 Task: Move the task Add support for real-time multiplayer gaming to the section To-Do in the project Wizardry and sort the tasks in the project by Assignee in Ascending order.
Action: Mouse moved to (70, 334)
Screenshot: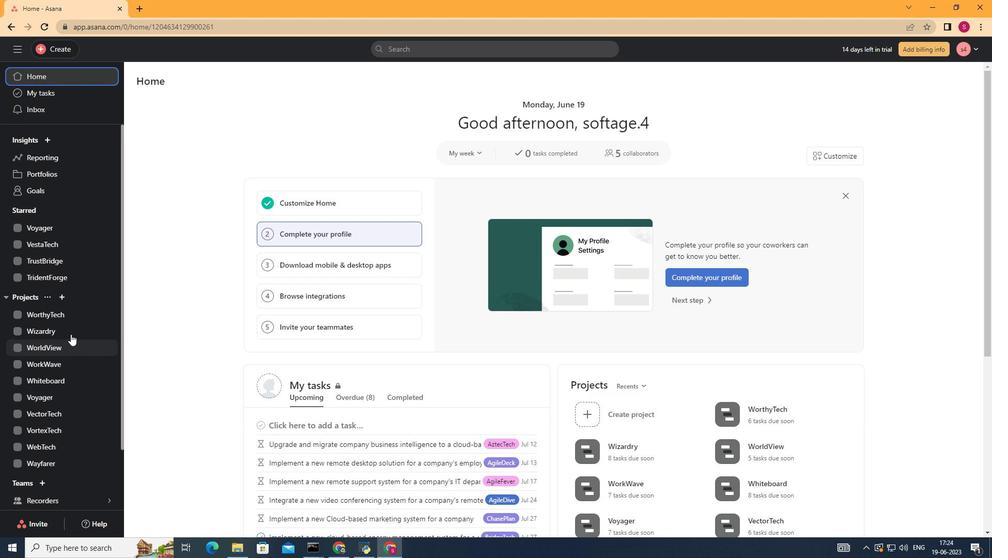 
Action: Mouse pressed left at (70, 334)
Screenshot: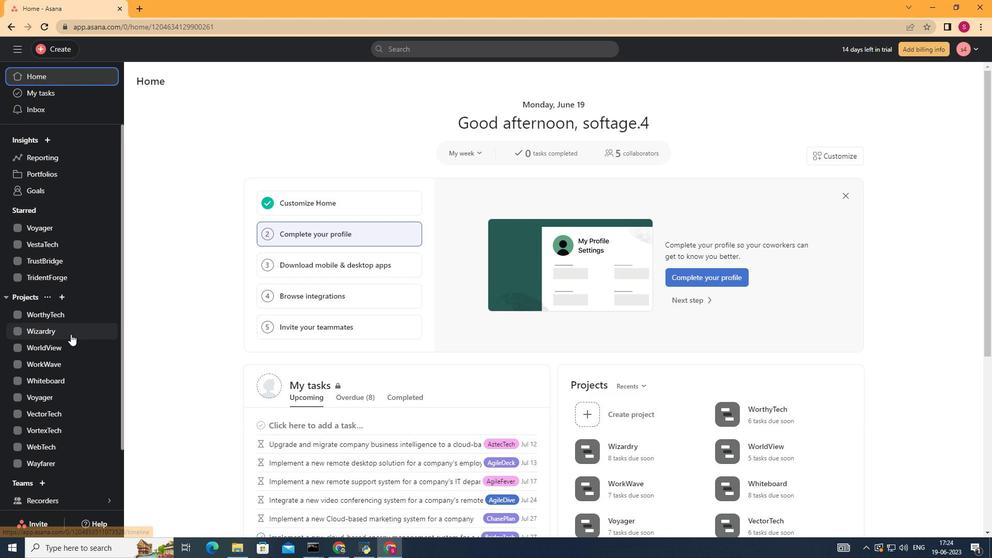 
Action: Mouse moved to (188, 103)
Screenshot: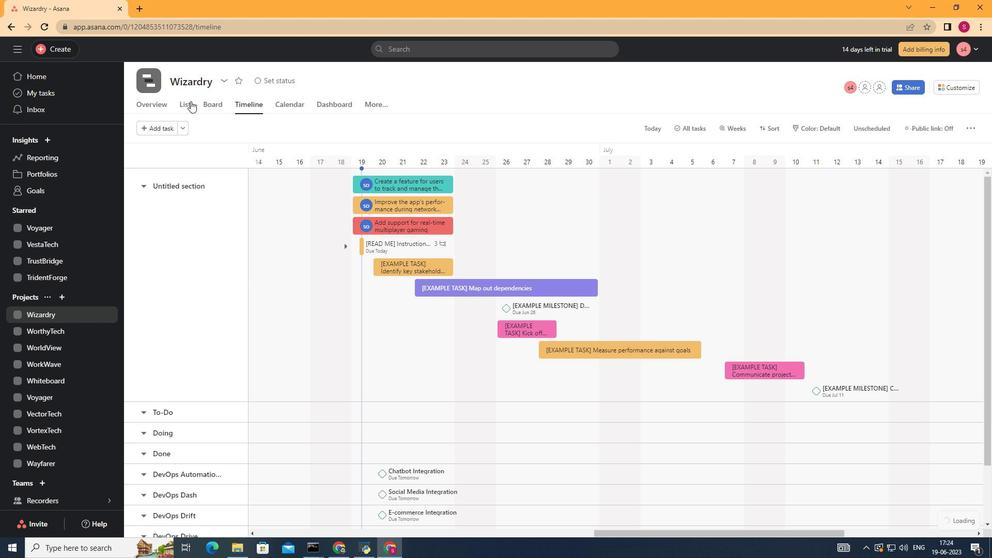 
Action: Mouse pressed left at (188, 103)
Screenshot: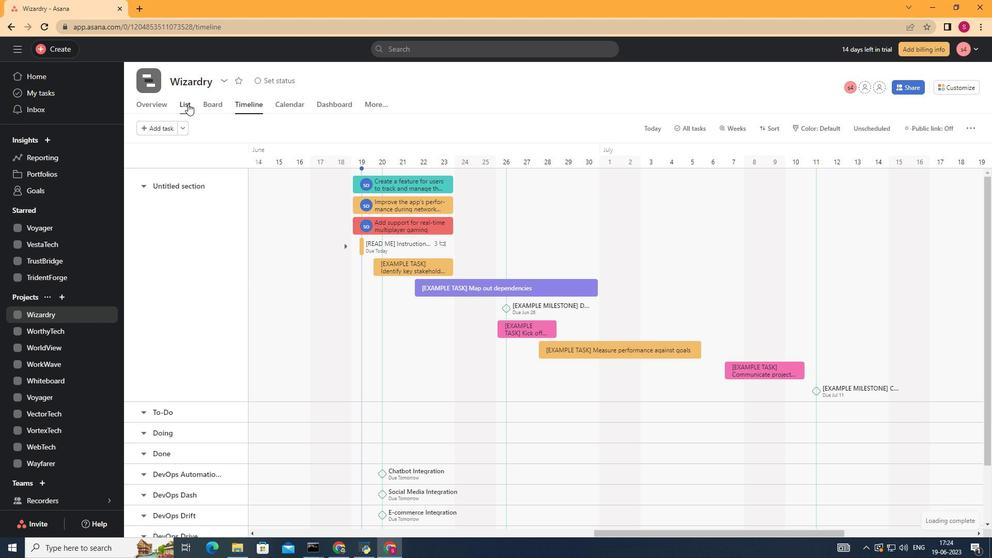 
Action: Mouse moved to (426, 236)
Screenshot: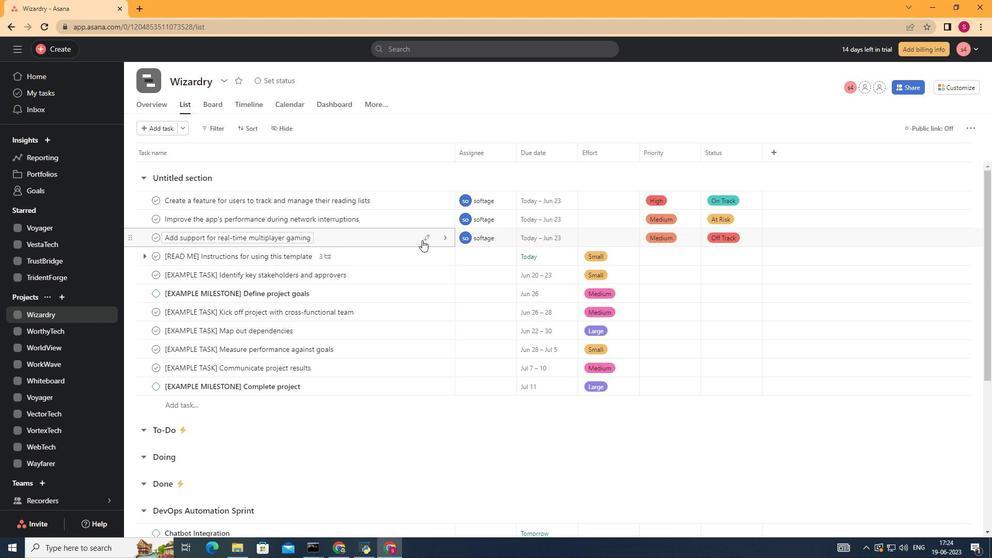 
Action: Mouse pressed left at (426, 236)
Screenshot: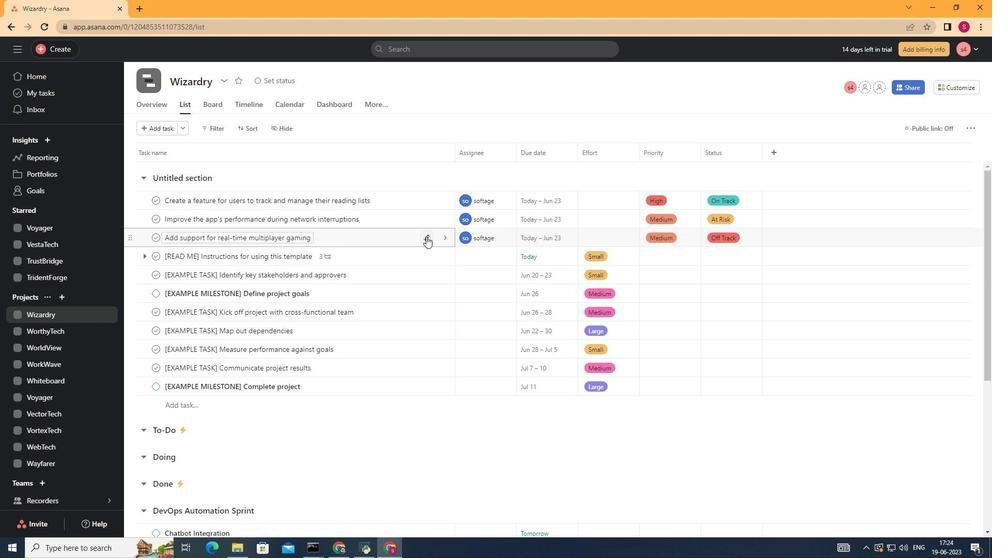 
Action: Mouse moved to (373, 291)
Screenshot: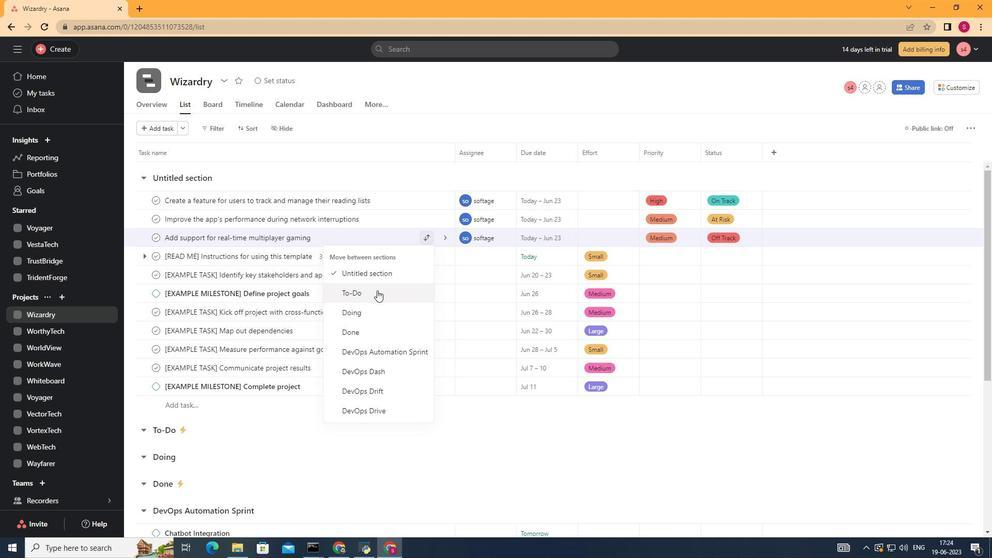
Action: Mouse pressed left at (373, 291)
Screenshot: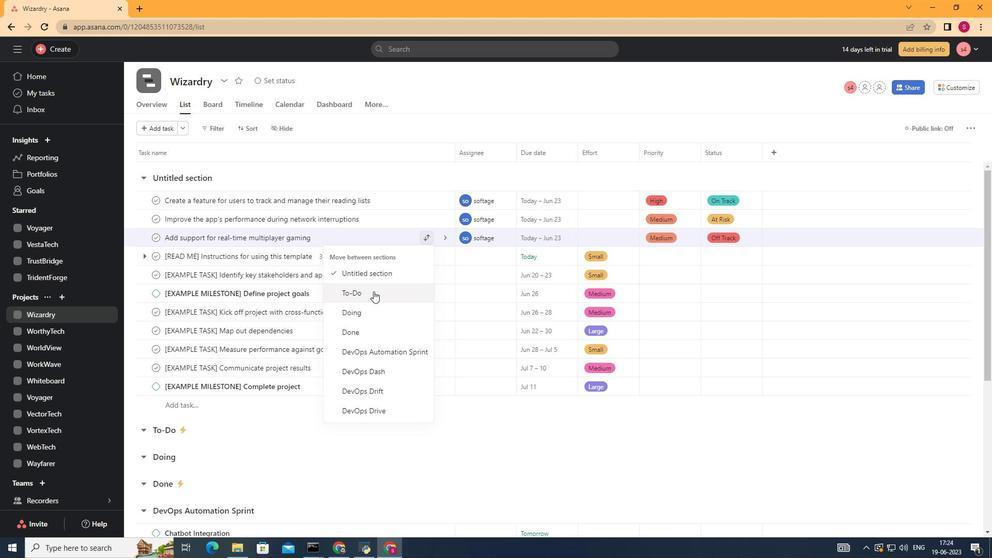
Action: Mouse moved to (249, 130)
Screenshot: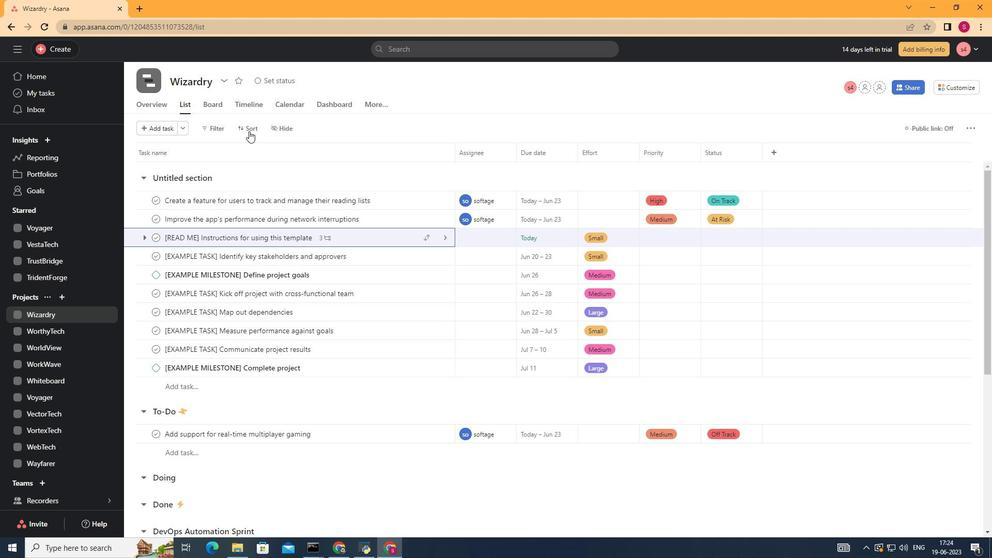 
Action: Mouse pressed left at (249, 130)
Screenshot: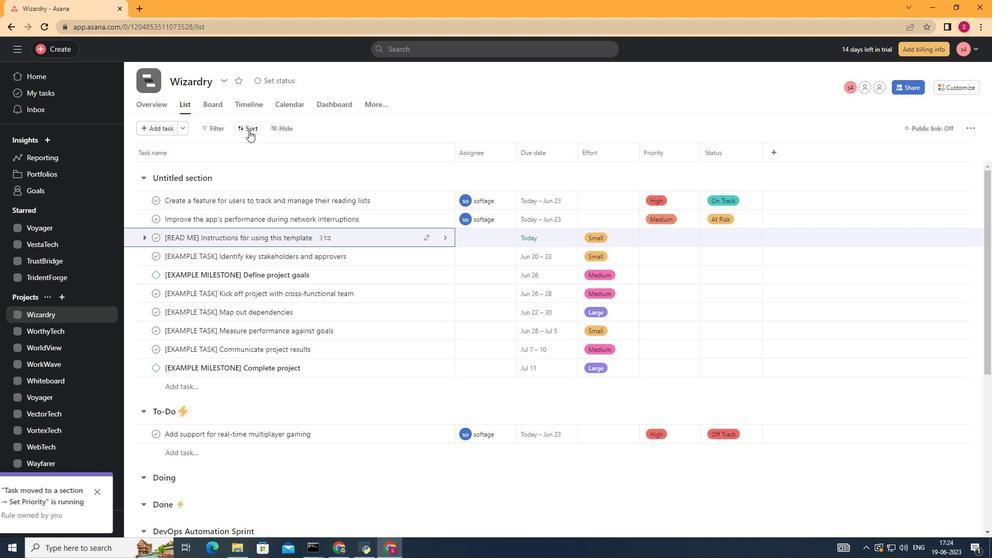 
Action: Mouse moved to (283, 216)
Screenshot: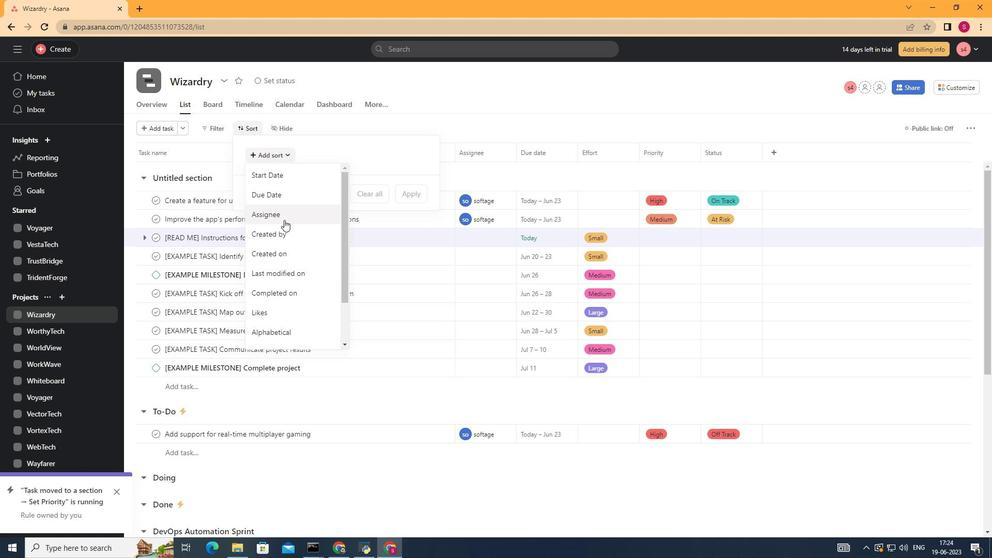 
Action: Mouse pressed left at (283, 216)
Screenshot: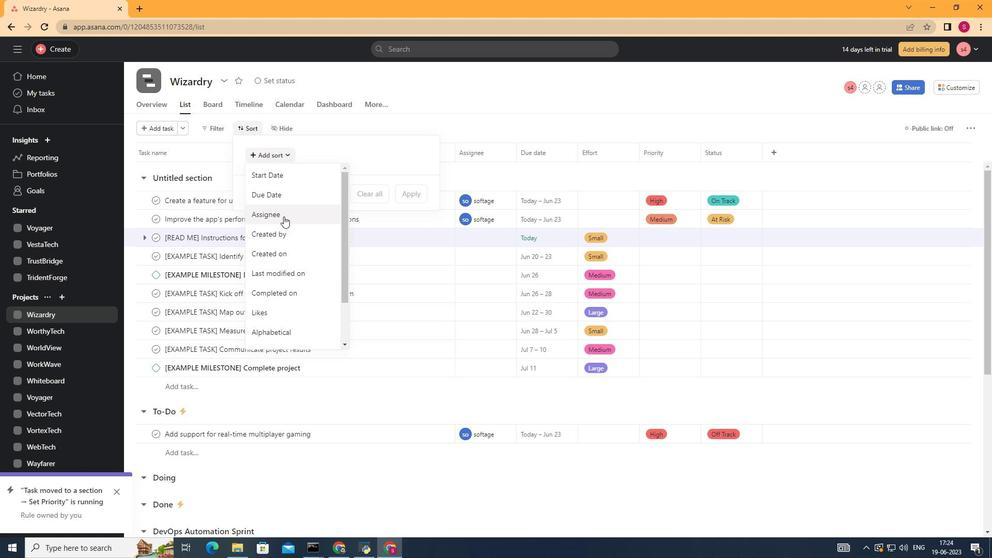 
Action: Mouse moved to (312, 168)
Screenshot: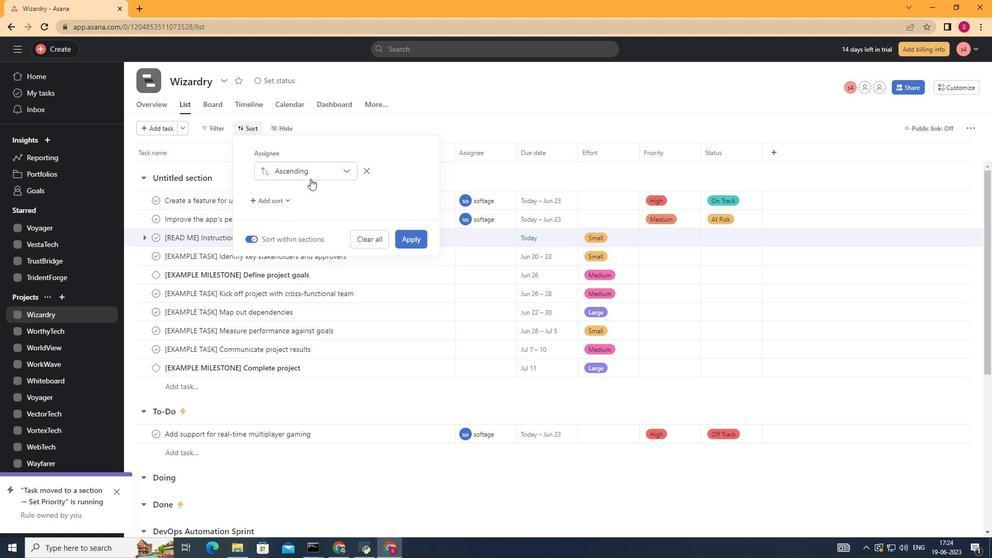 
Action: Mouse pressed left at (312, 168)
Screenshot: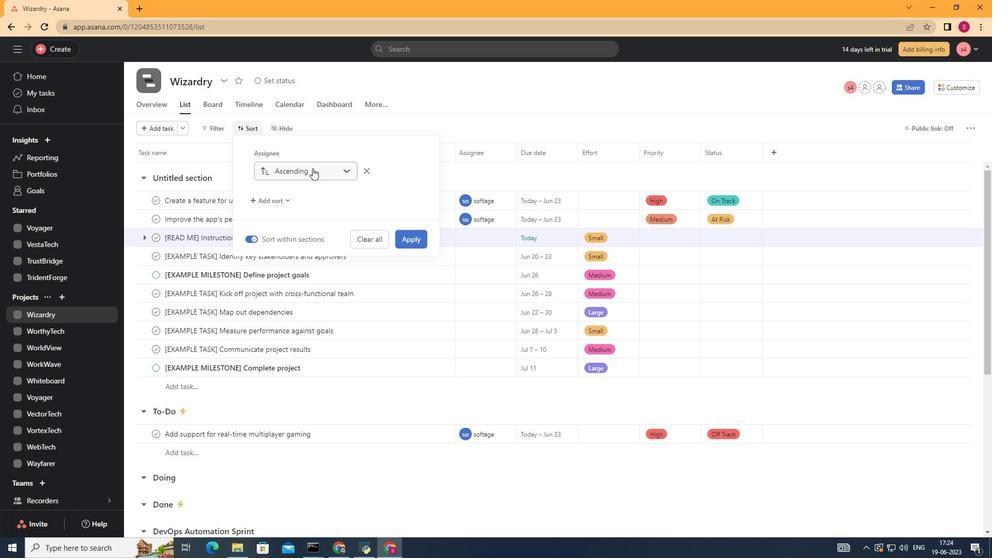 
Action: Mouse moved to (292, 192)
Screenshot: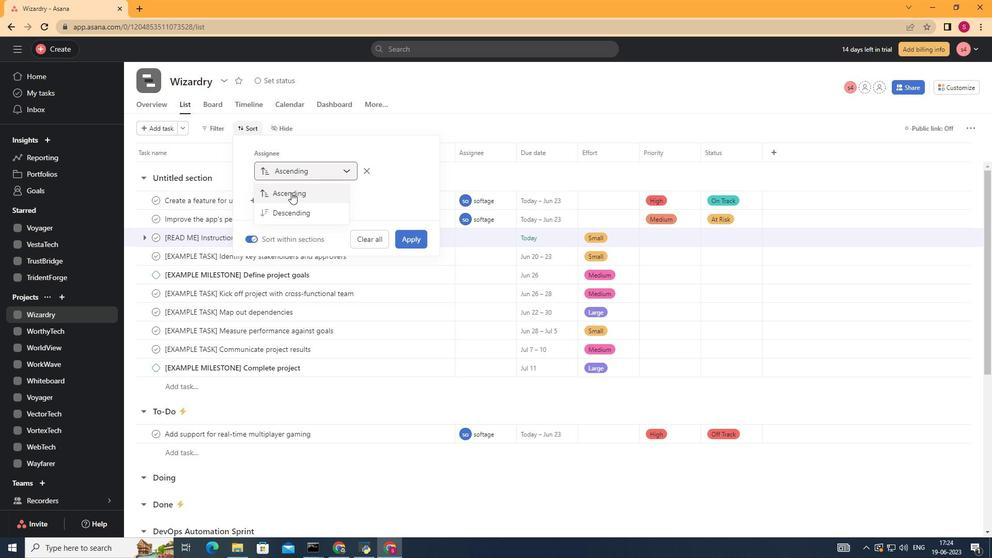 
Action: Mouse pressed left at (292, 192)
Screenshot: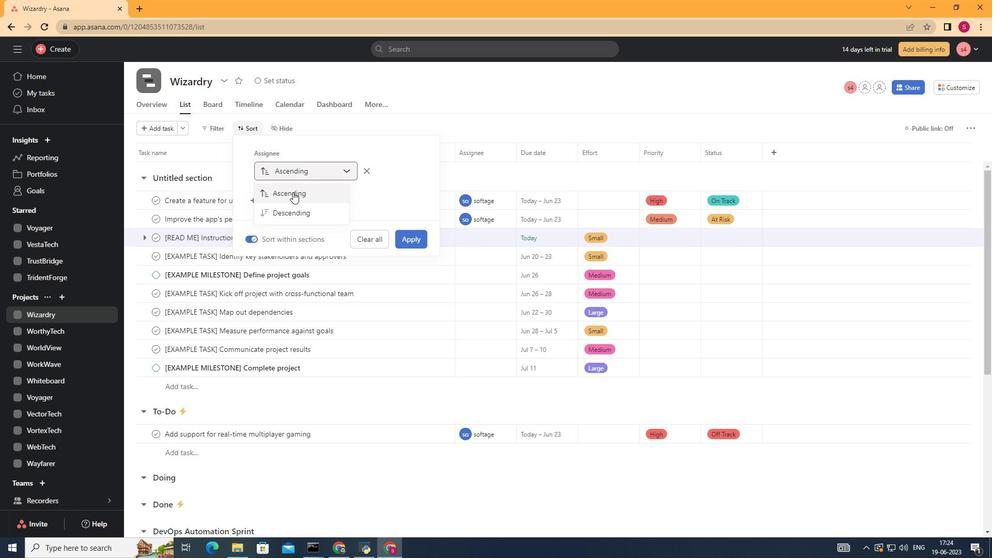 
Action: Mouse moved to (413, 236)
Screenshot: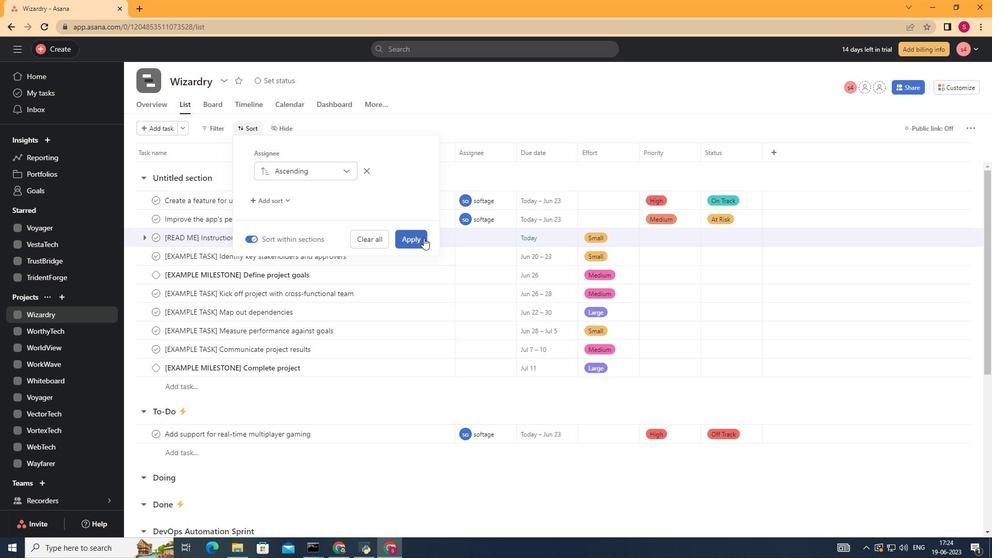 
Action: Mouse pressed left at (413, 236)
Screenshot: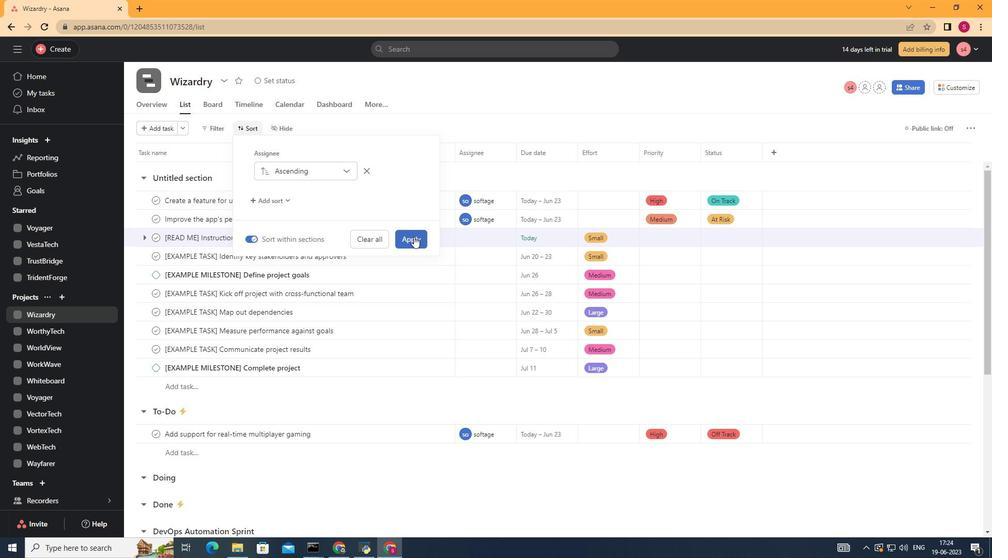 
